 Task: Reply to email with the signature Cameron White with the subject 'Follow-up on a complaint' from softage.1@softage.net with the message 'I wanted to confirm the delivery schedule for the new equipment order.'
Action: Mouse moved to (1076, 271)
Screenshot: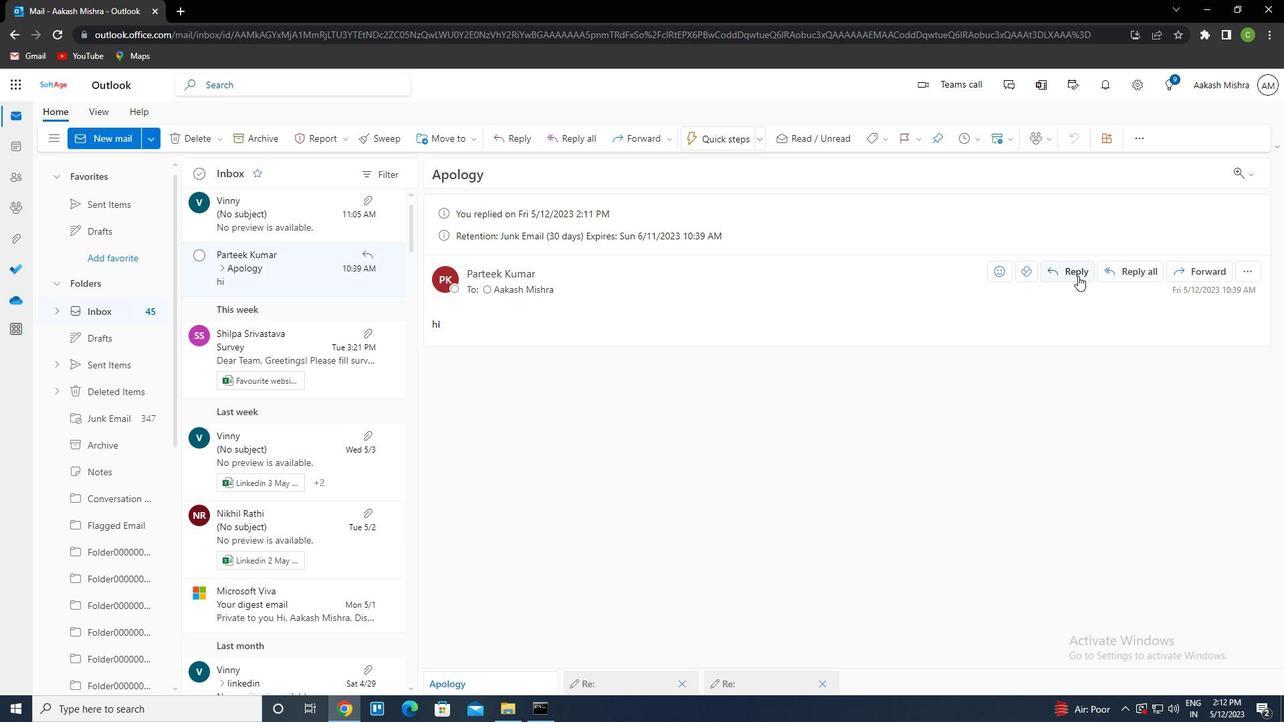
Action: Mouse pressed left at (1076, 271)
Screenshot: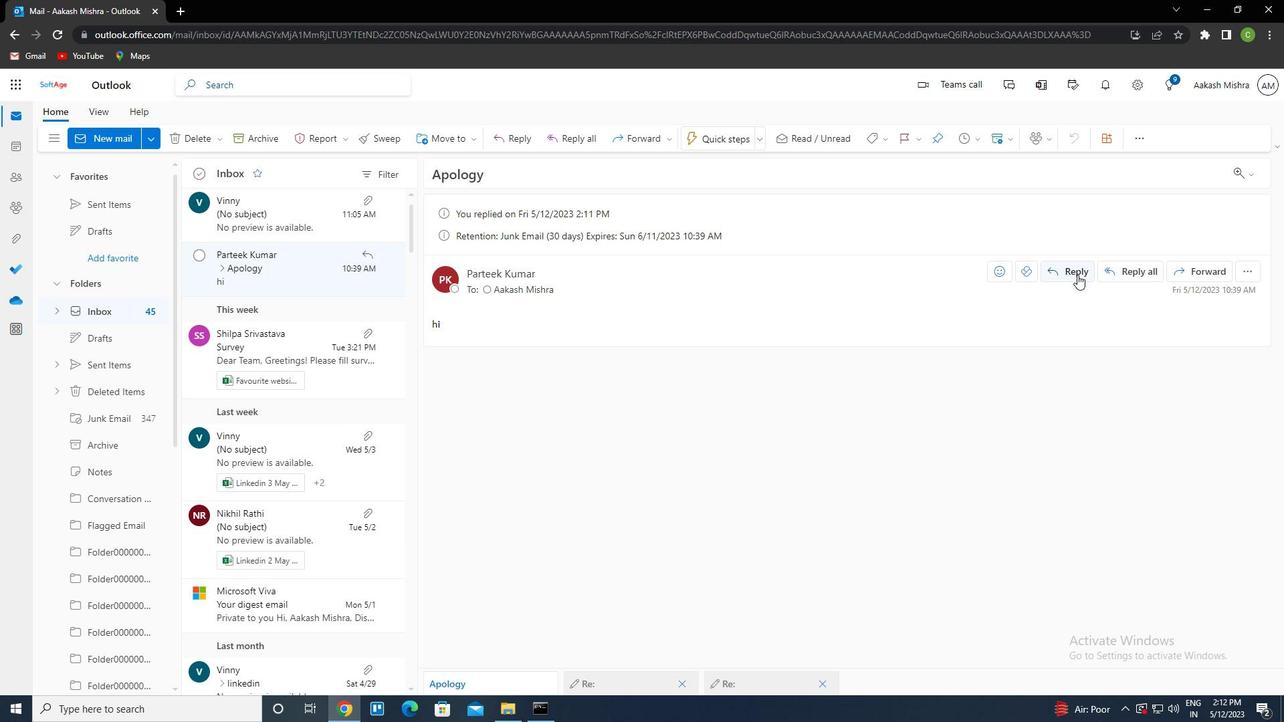 
Action: Mouse moved to (879, 141)
Screenshot: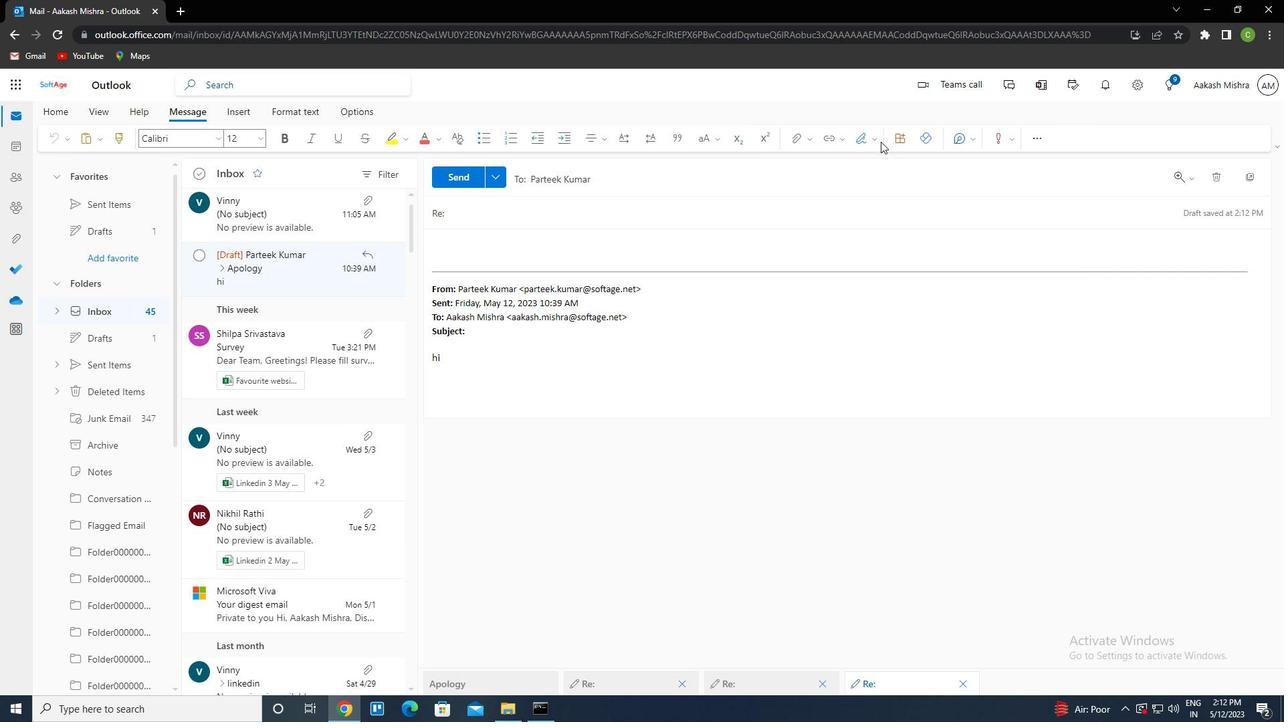 
Action: Mouse pressed left at (879, 141)
Screenshot: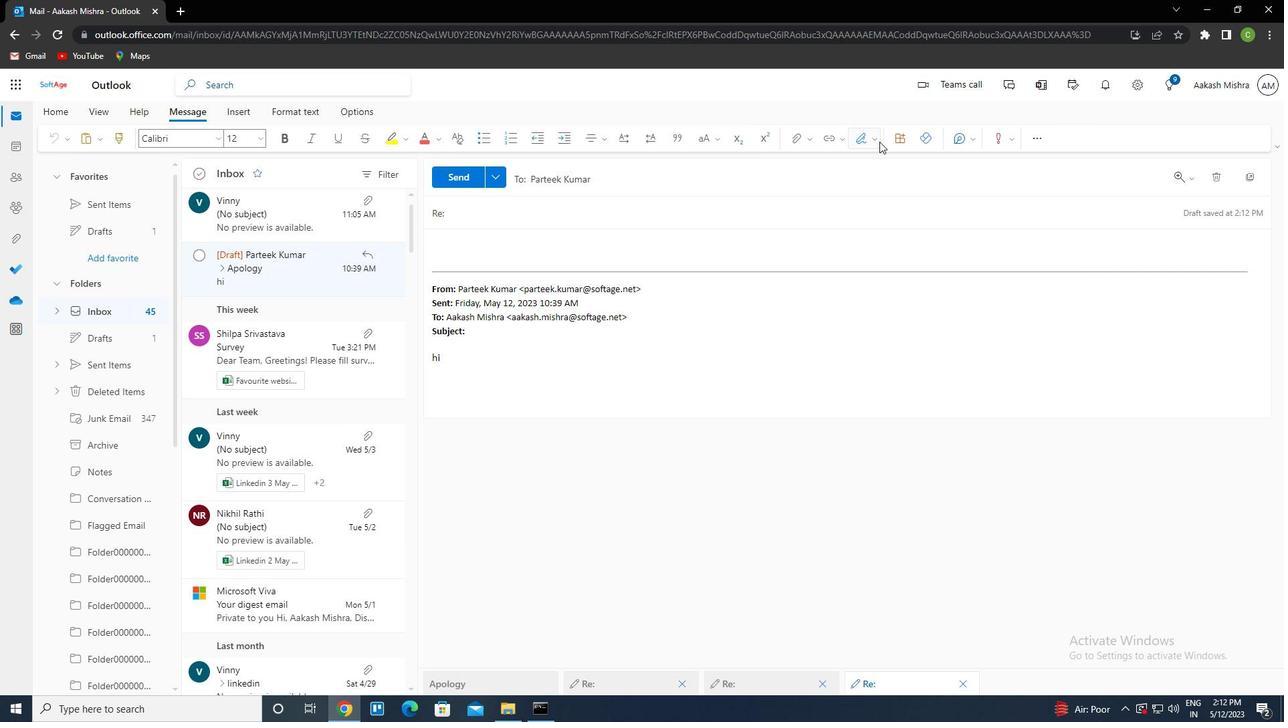 
Action: Mouse moved to (839, 196)
Screenshot: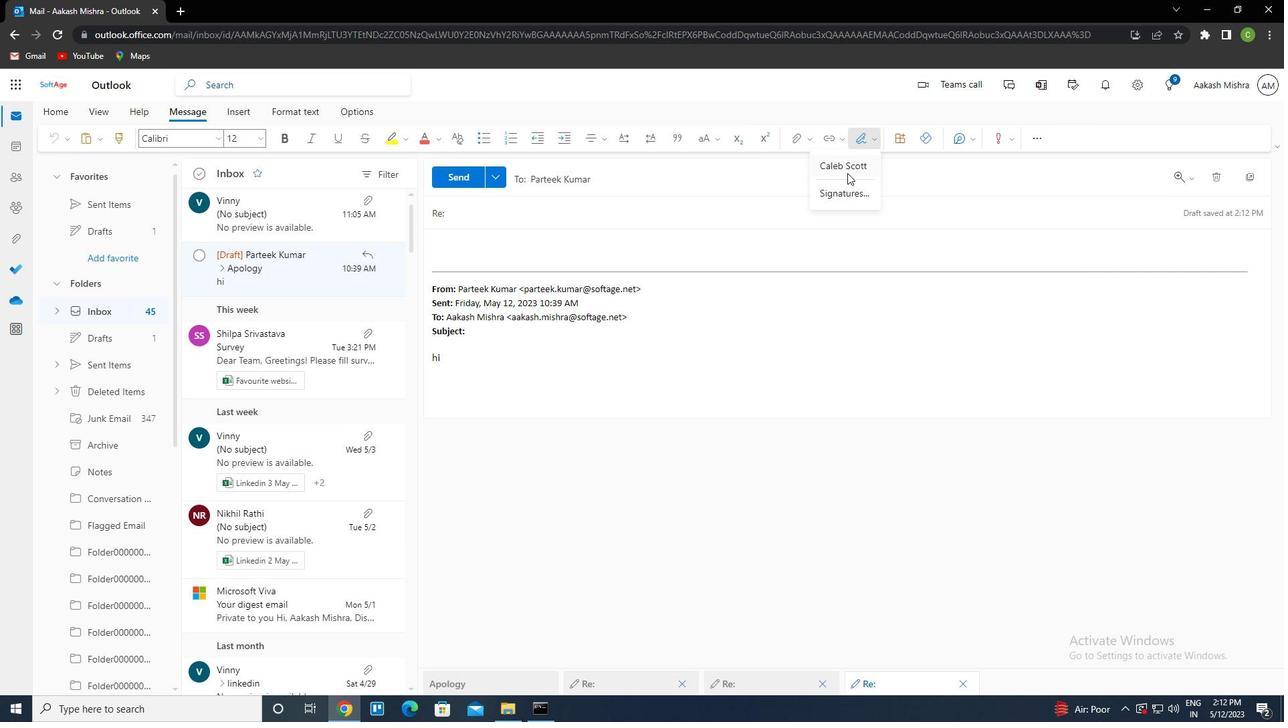 
Action: Mouse pressed left at (839, 196)
Screenshot: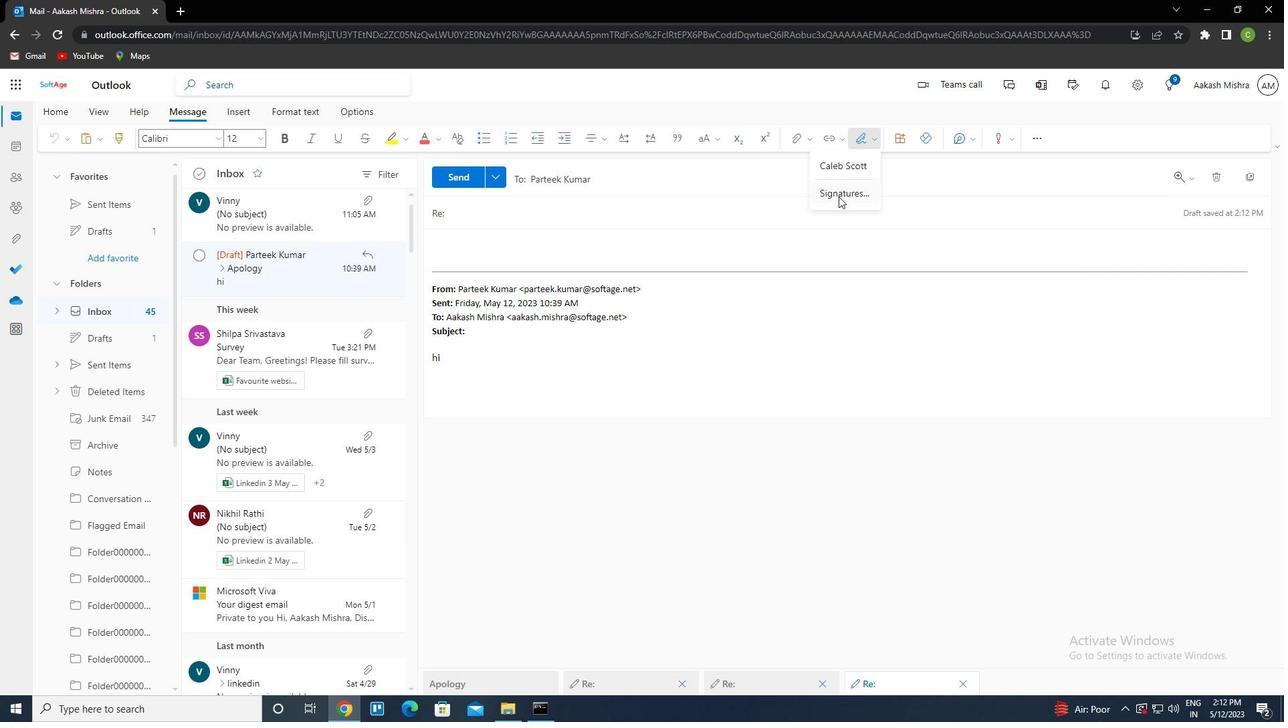 
Action: Mouse moved to (896, 238)
Screenshot: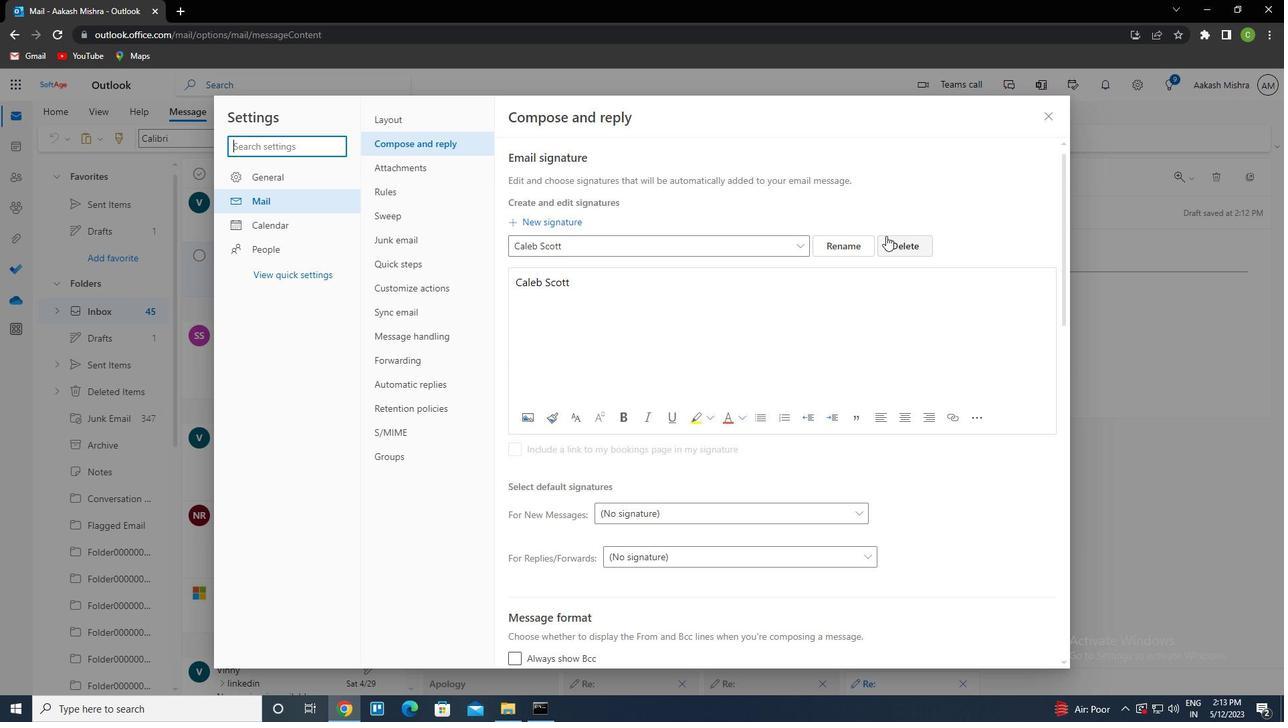 
Action: Mouse pressed left at (896, 238)
Screenshot: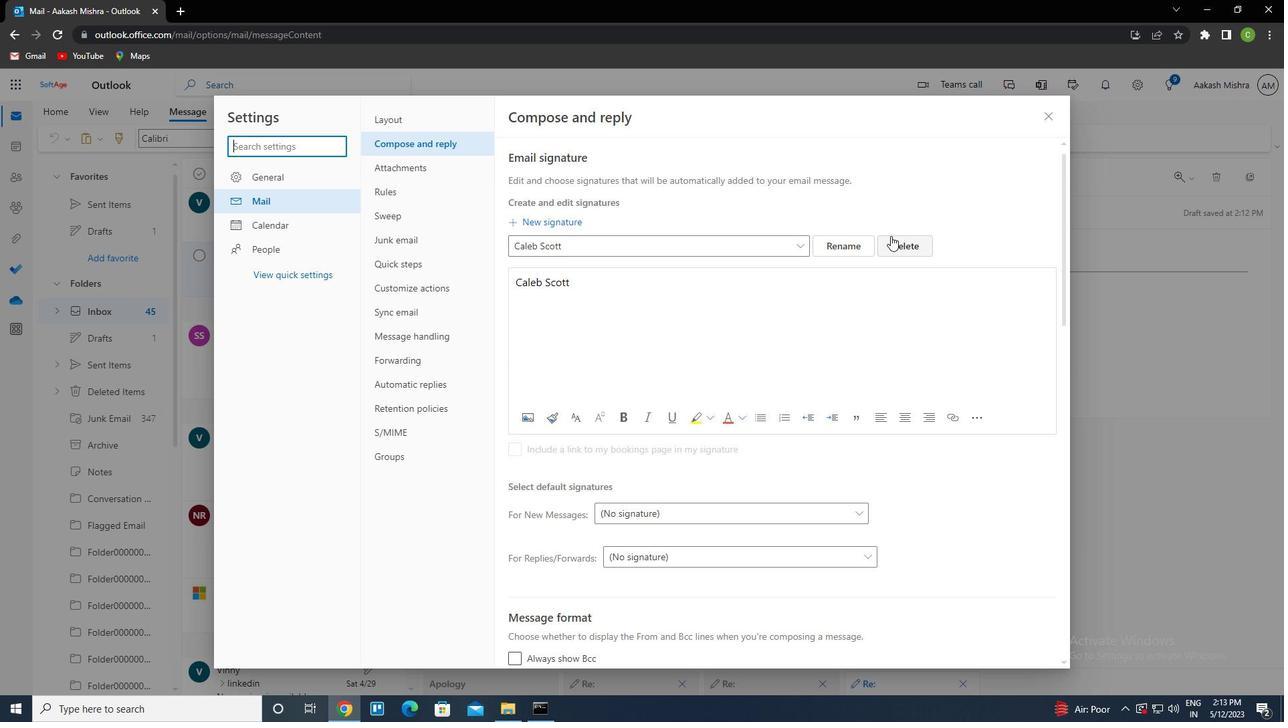 
Action: Mouse moved to (560, 245)
Screenshot: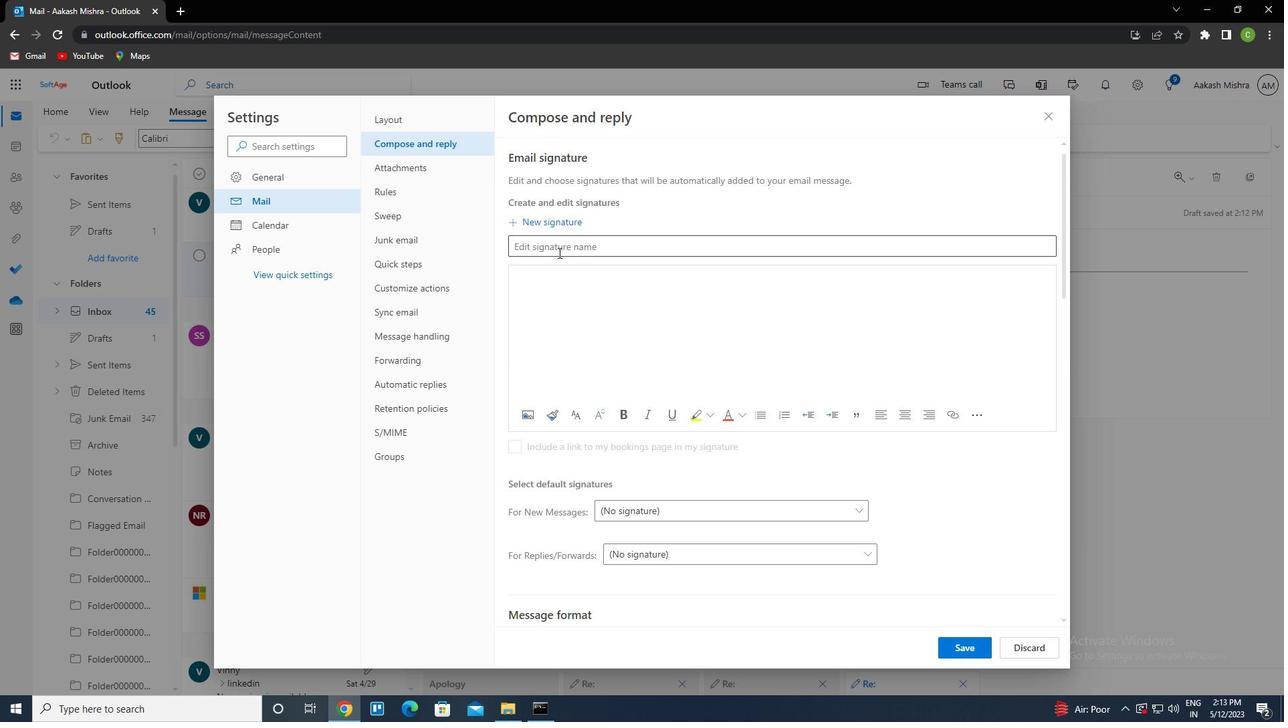 
Action: Mouse pressed left at (560, 245)
Screenshot: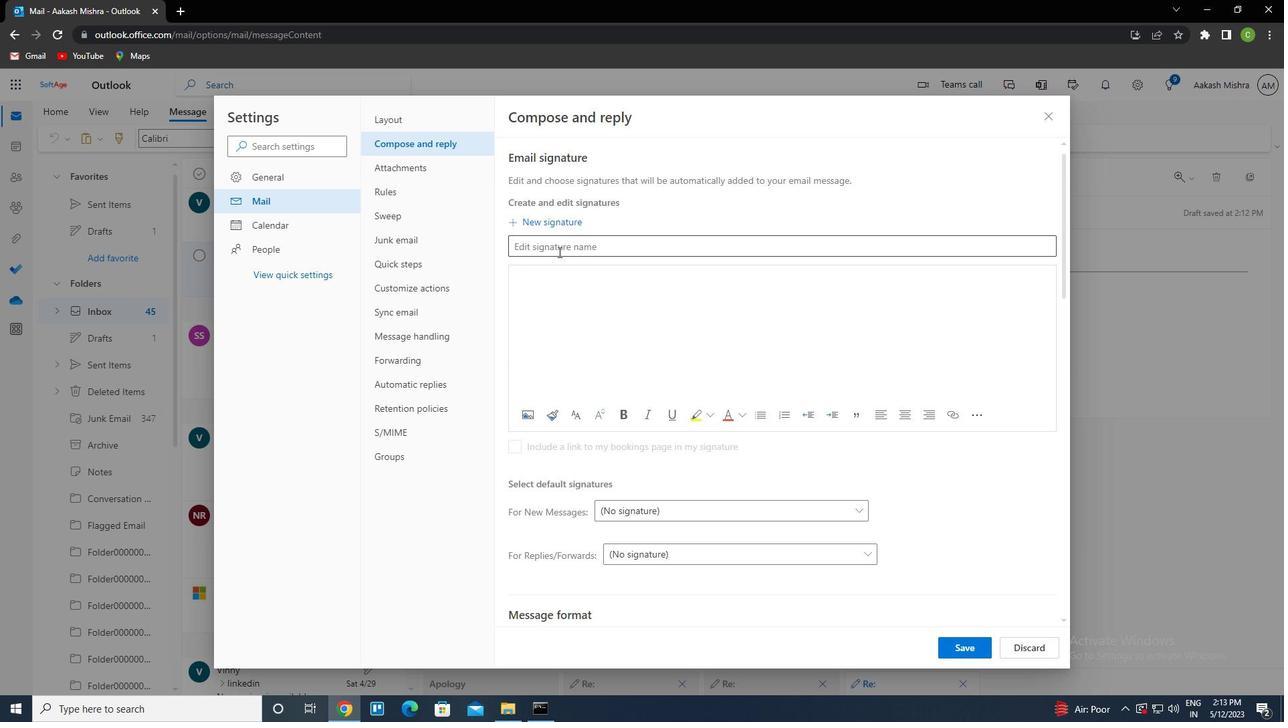 
Action: Key pressed ctrl+Cameron<Key.backspace><Key.backspace><Key.backspace><Key.backspace><Key.backspace><Key.backspace><Key.backspace><Key.backspace><Key.backspace><Key.backspace><Key.backspace><Key.backspace>ctrl+Cameron<Key.space><Key.shift>WHITE<Key.left><Key.left><Key.left><Key.left><Key.left><Key.left><Key.left><Key.left><Key.left><Key.left><Key.left><Key.left><Key.shift>C<Key.right><Key.right><Key.right><Key.right><Key.right><Key.right><Key.right><Key.right><Key.right><Key.right><Key.right><Key.right><Key.right><Key.right><Key.right><Key.right><Key.right><Key.right>ctrl+Actrl+C
Screenshot: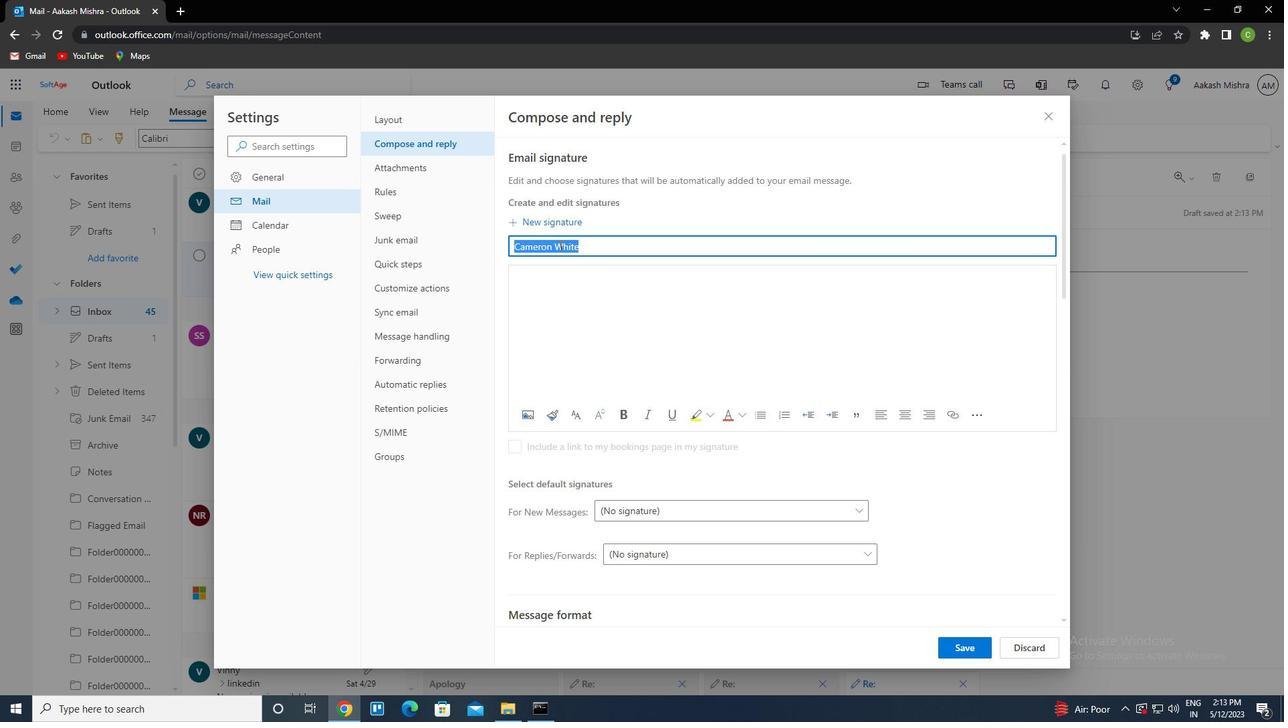 
Action: Mouse moved to (600, 281)
Screenshot: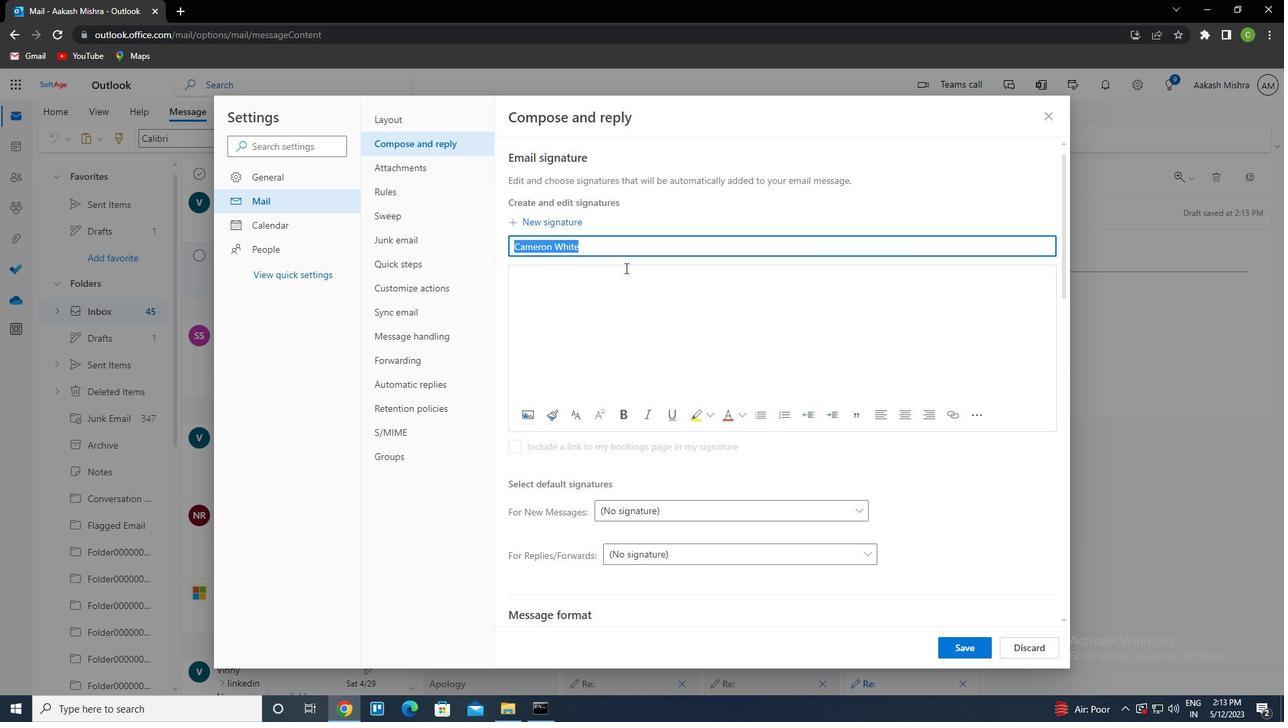 
Action: Mouse pressed left at (600, 281)
Screenshot: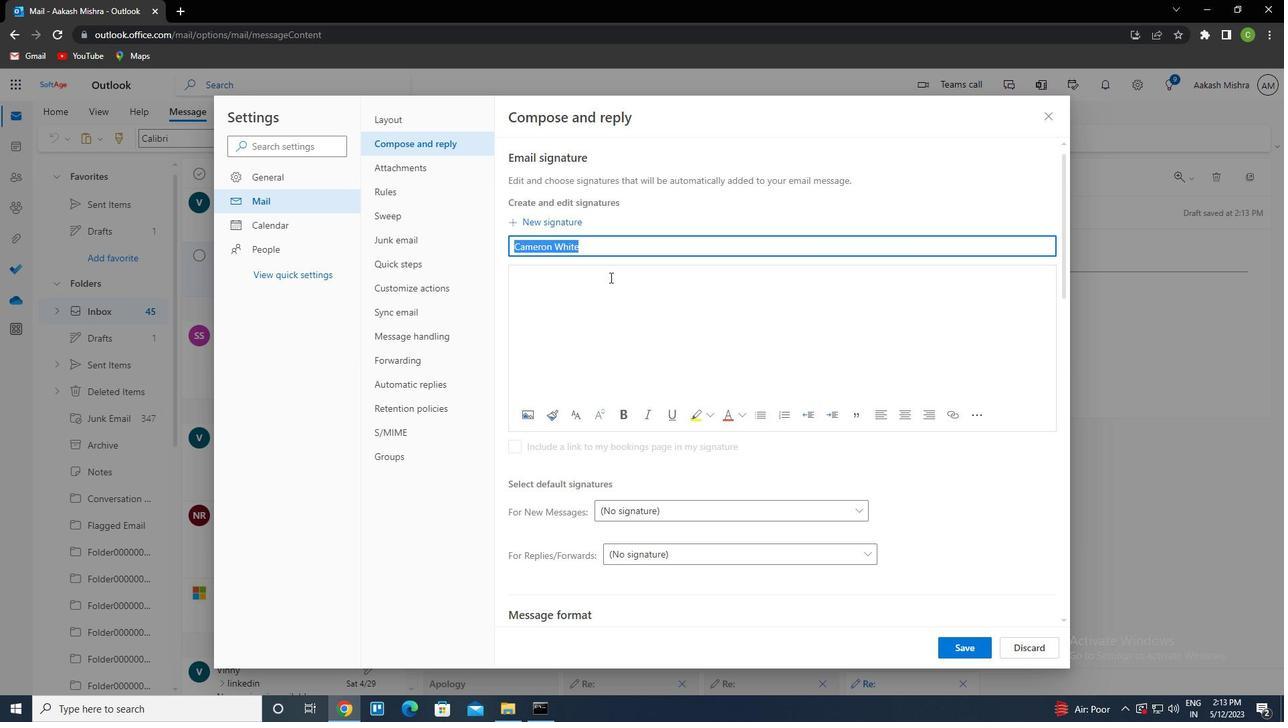 
Action: Key pressed ctrl+V
Screenshot: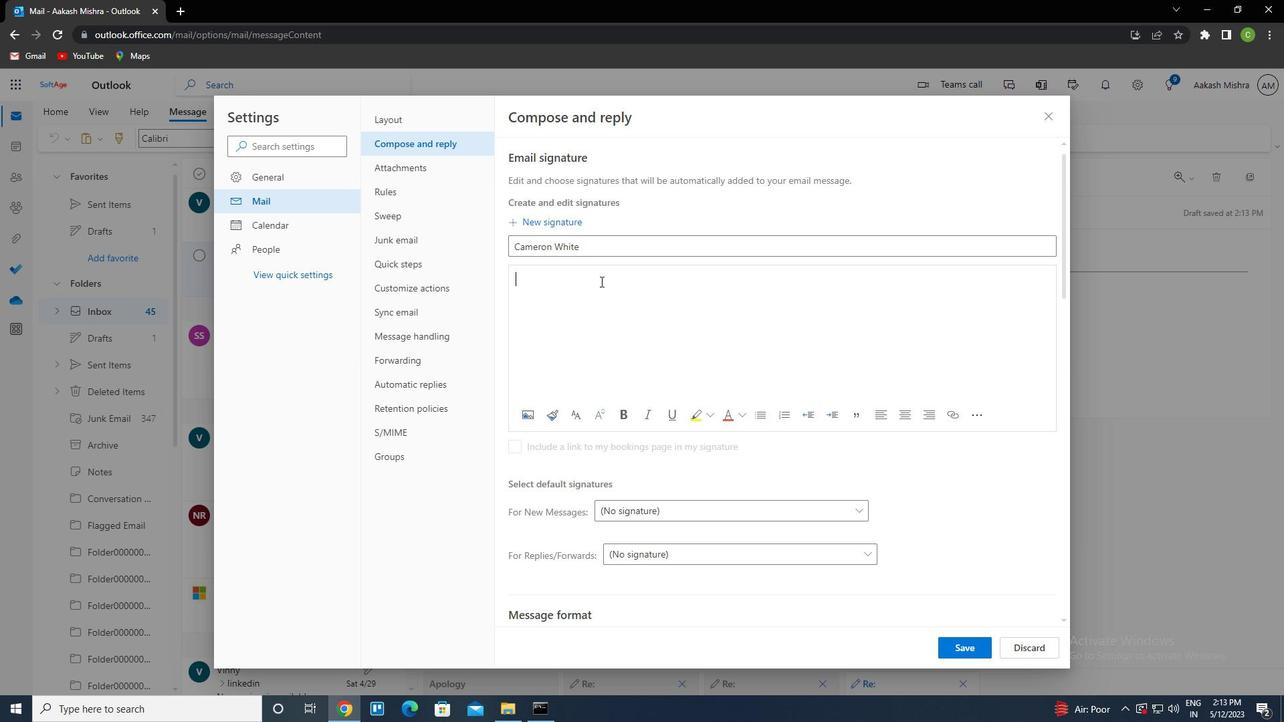 
Action: Mouse moved to (958, 650)
Screenshot: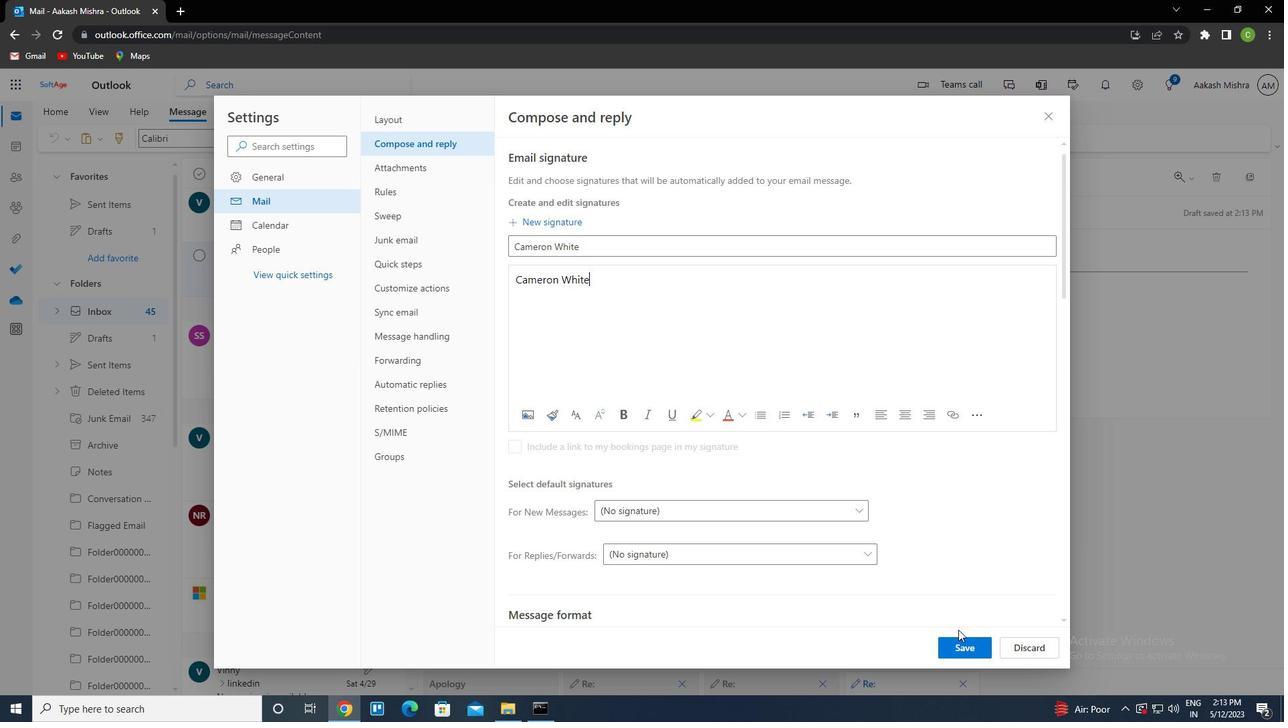 
Action: Mouse pressed left at (958, 650)
Screenshot: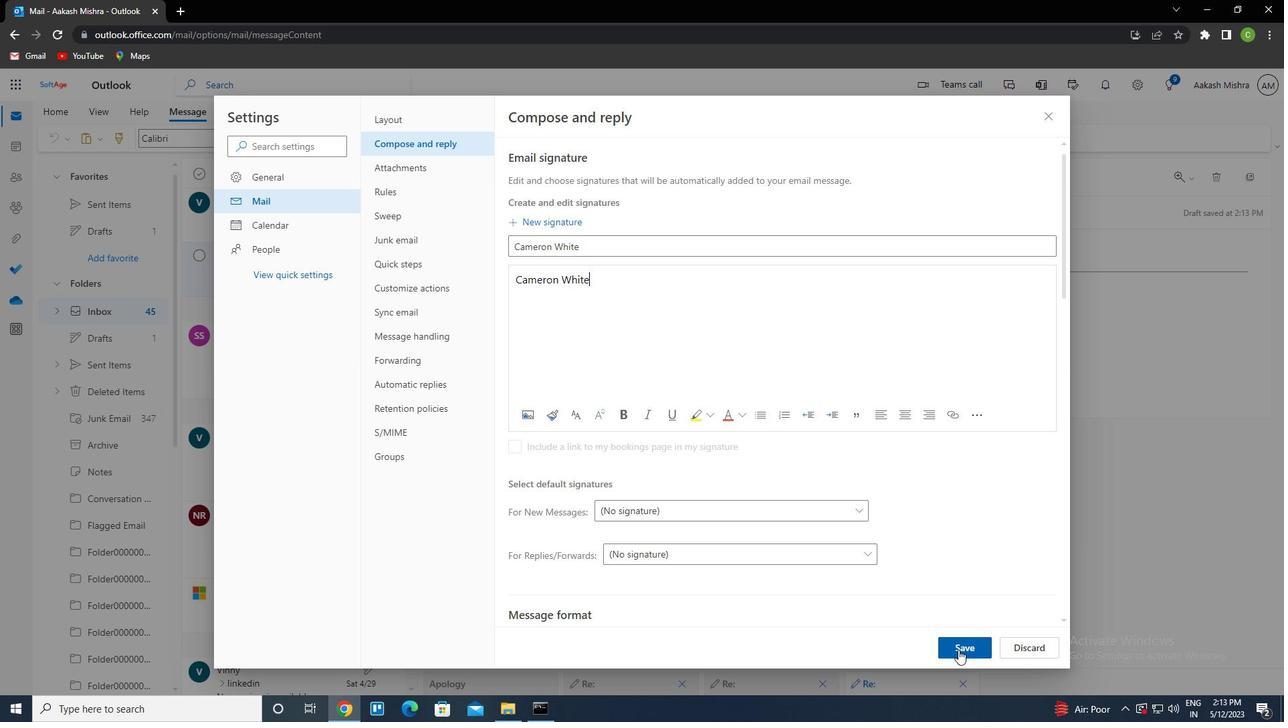 
Action: Mouse moved to (1050, 119)
Screenshot: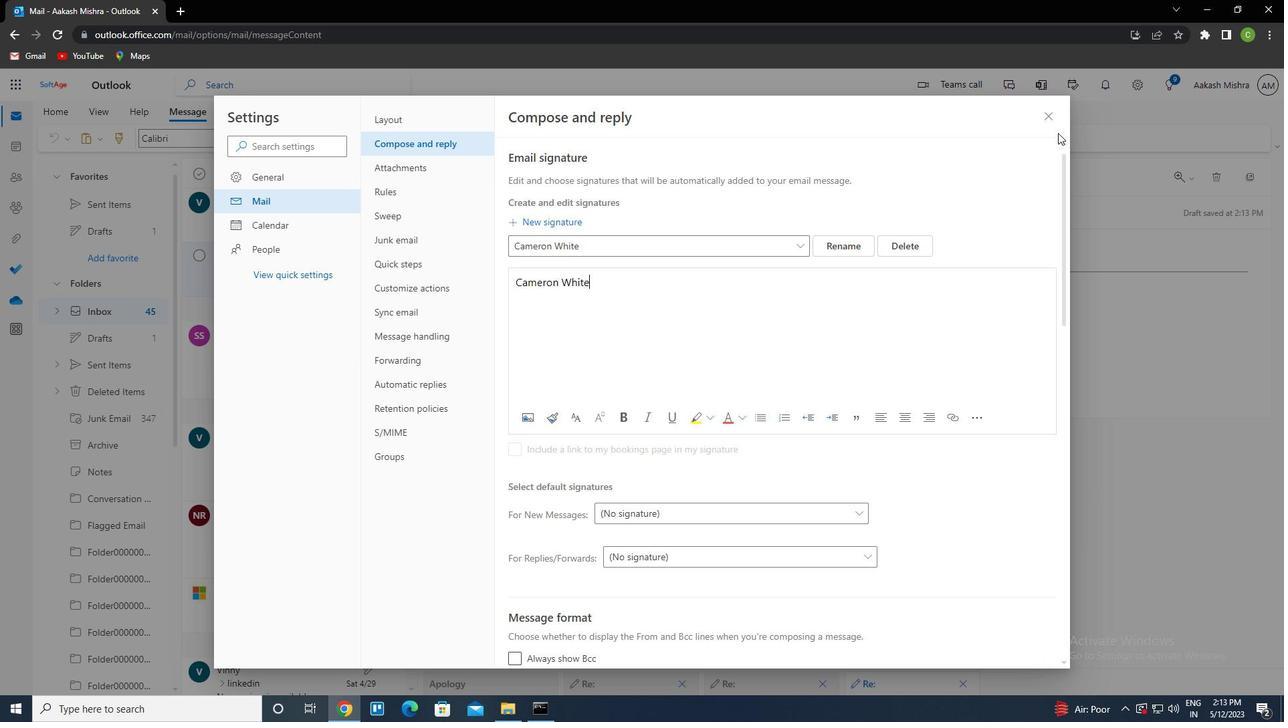 
Action: Mouse pressed left at (1050, 119)
Screenshot: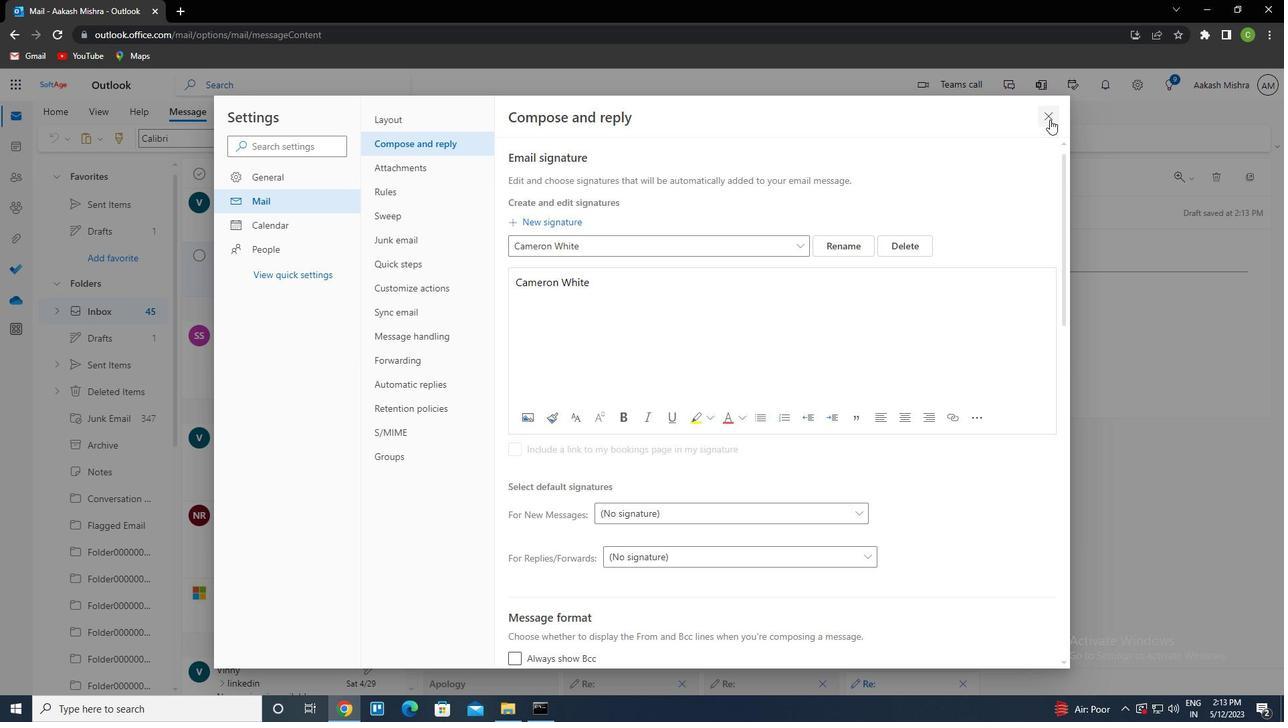 
Action: Mouse moved to (453, 261)
Screenshot: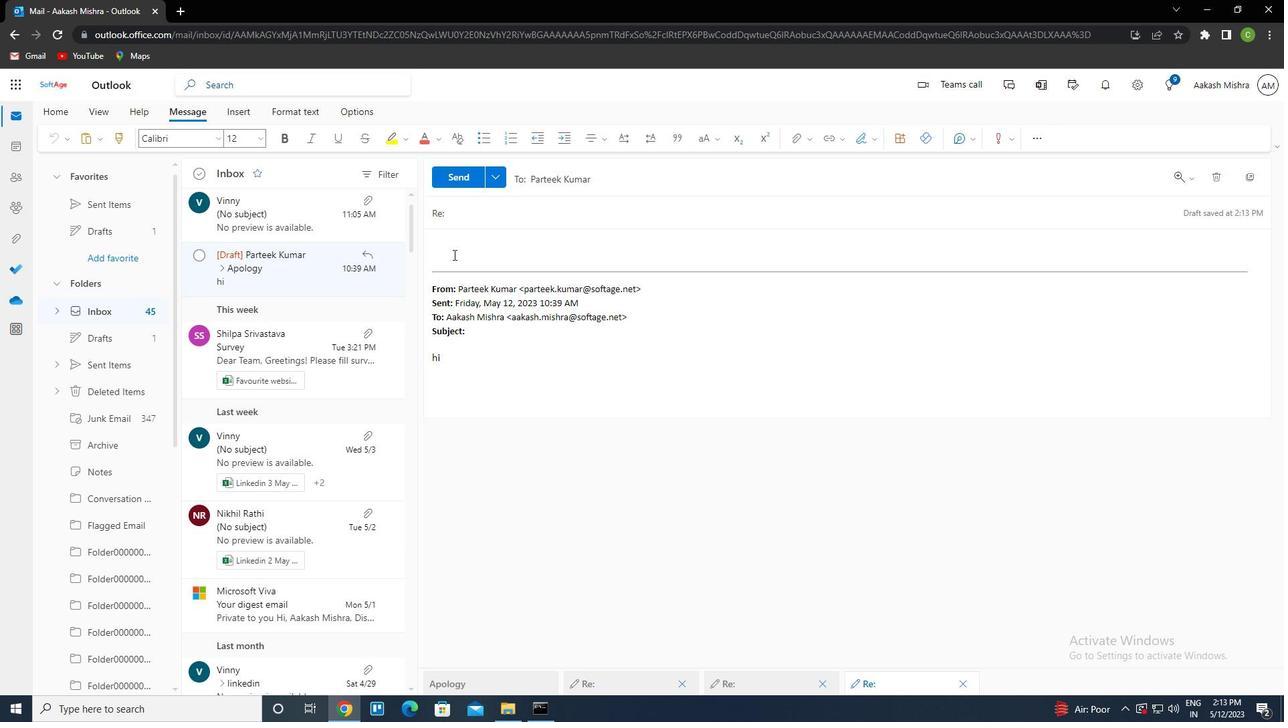 
Action: Mouse pressed left at (453, 261)
Screenshot: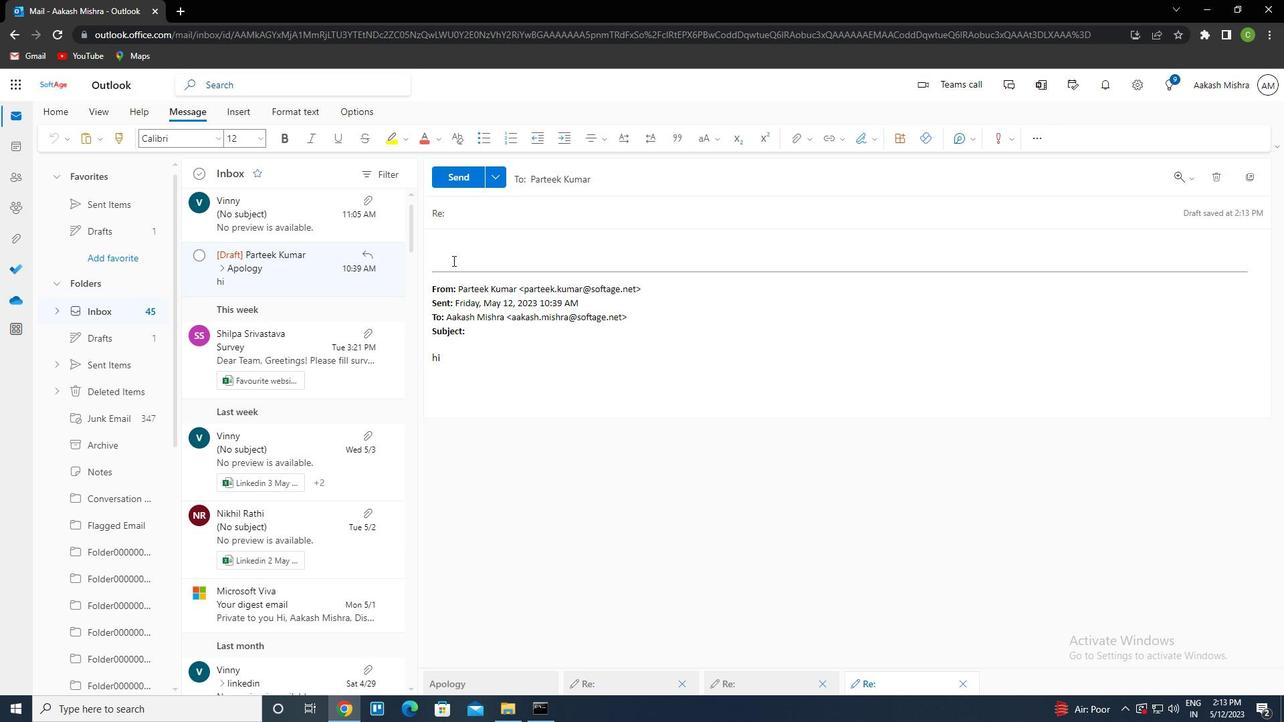
Action: Key pressed ctrl+V<Key.alt_l><Key.tab><Key.alt_l><Key.tab>
Screenshot: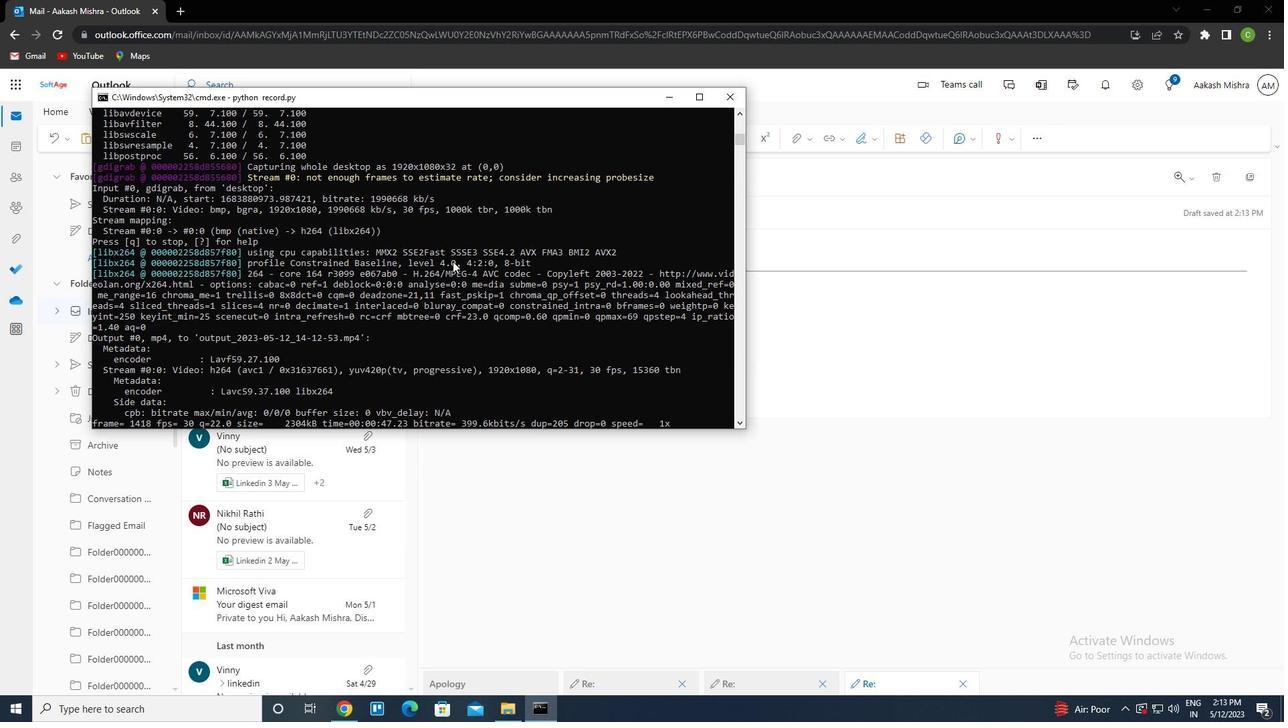 
Action: Mouse moved to (473, 214)
Screenshot: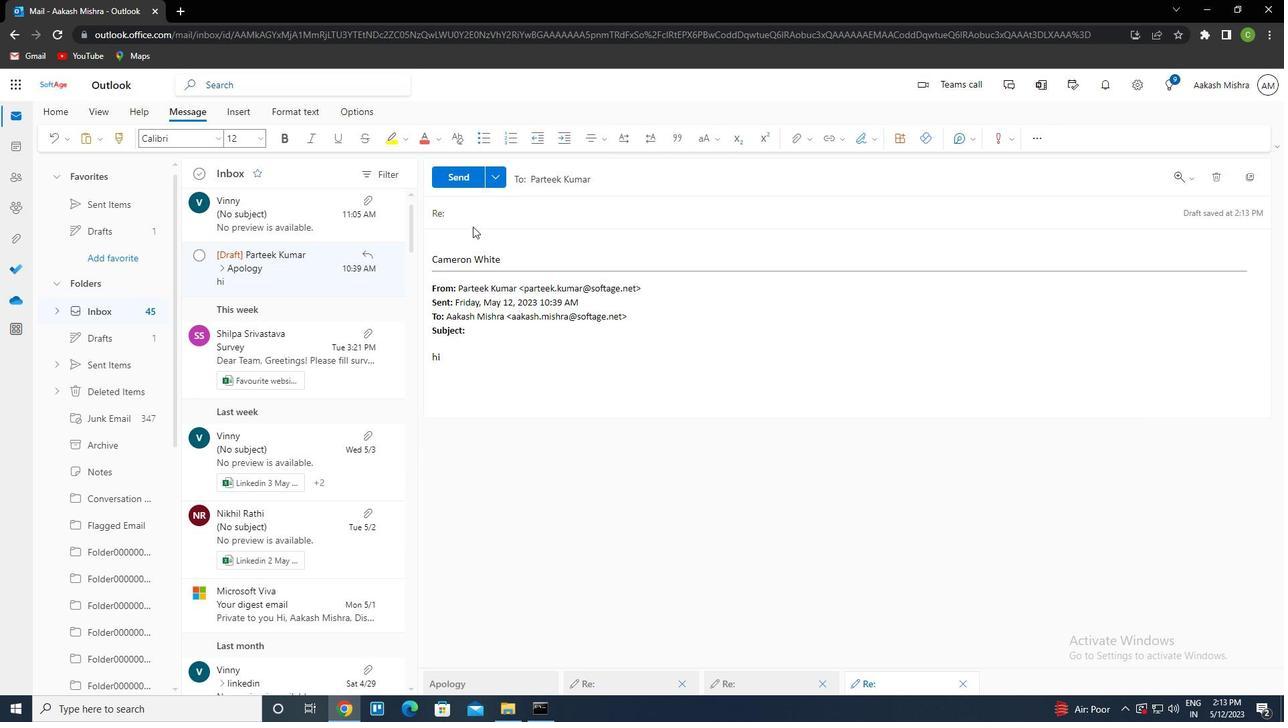 
Action: Mouse pressed left at (473, 214)
Screenshot: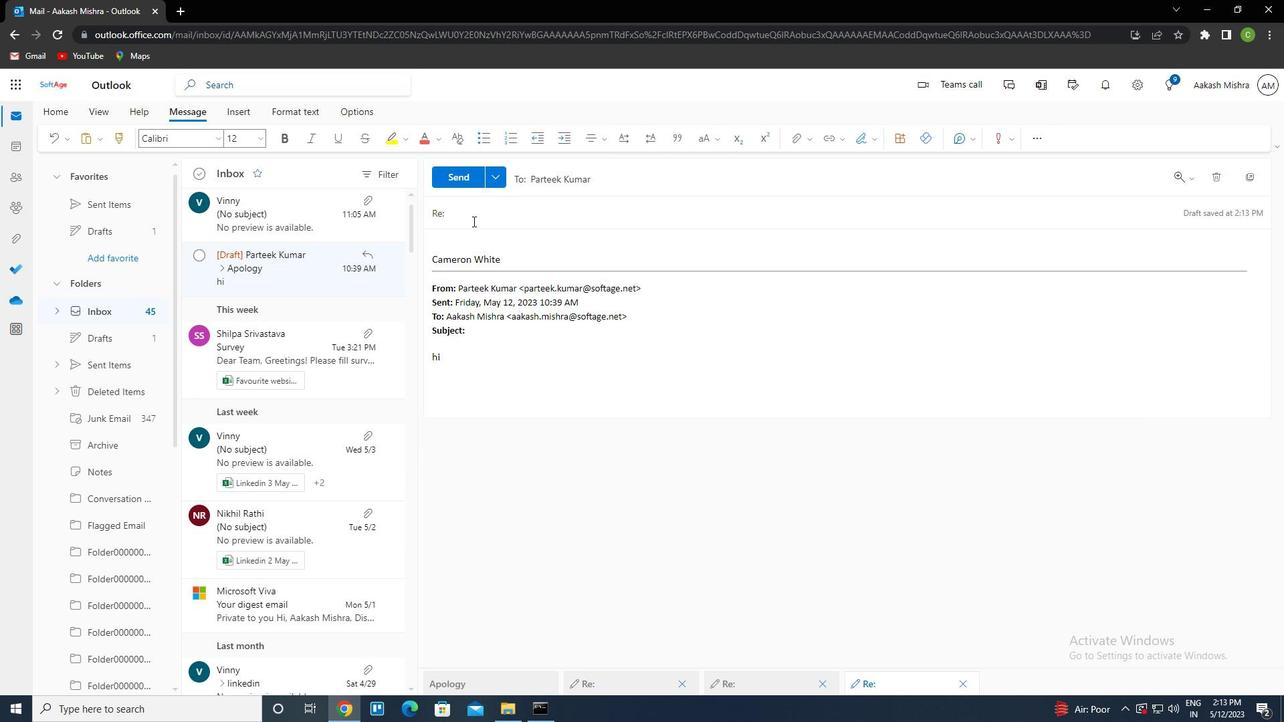 
Action: Mouse moved to (434, 493)
Screenshot: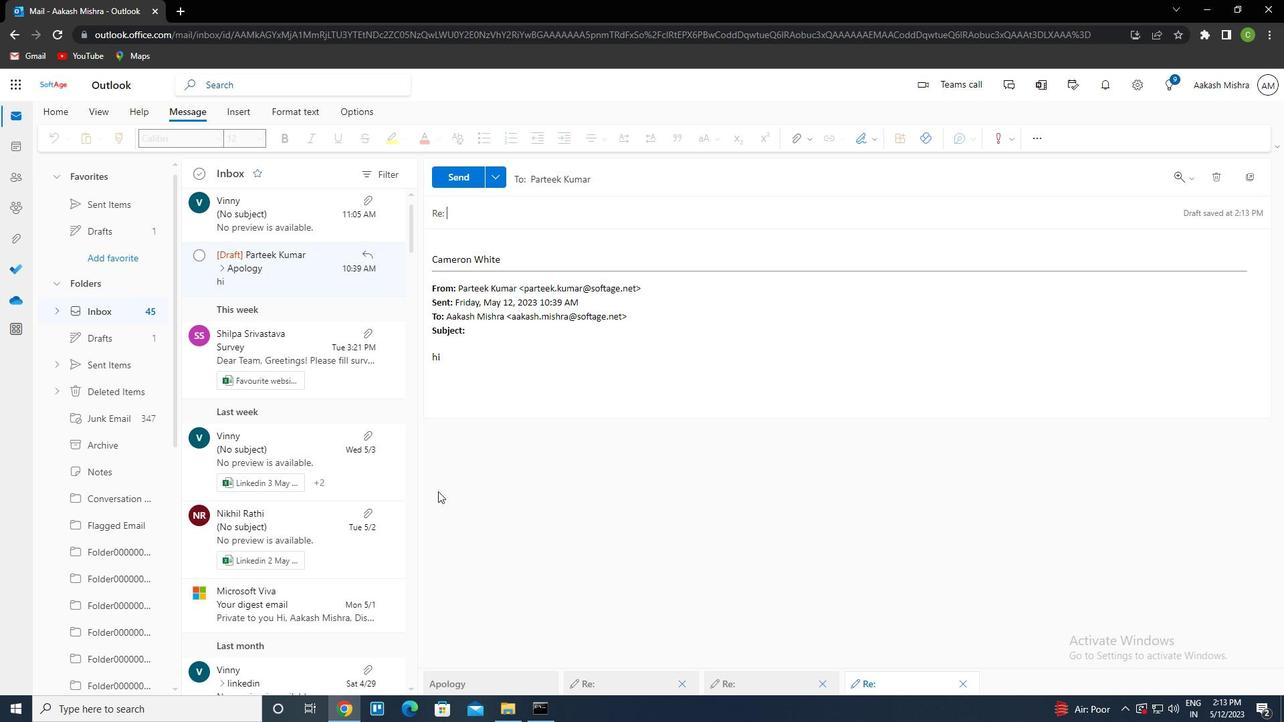 
Action: Key pressed <Key.shift>FL<Key.backspace>OLLOW-UP<Key.space>ON<Key.space>A<Key.space>COMPLAINT
Screenshot: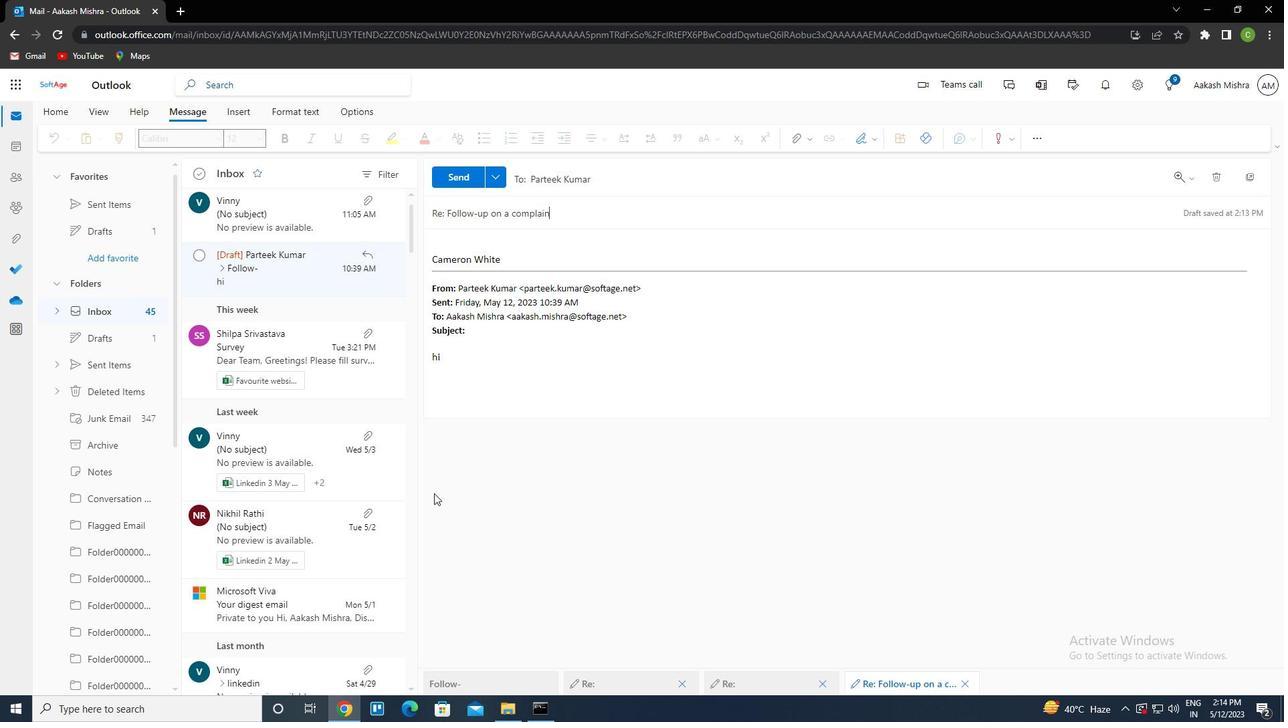 
Action: Mouse moved to (455, 240)
Screenshot: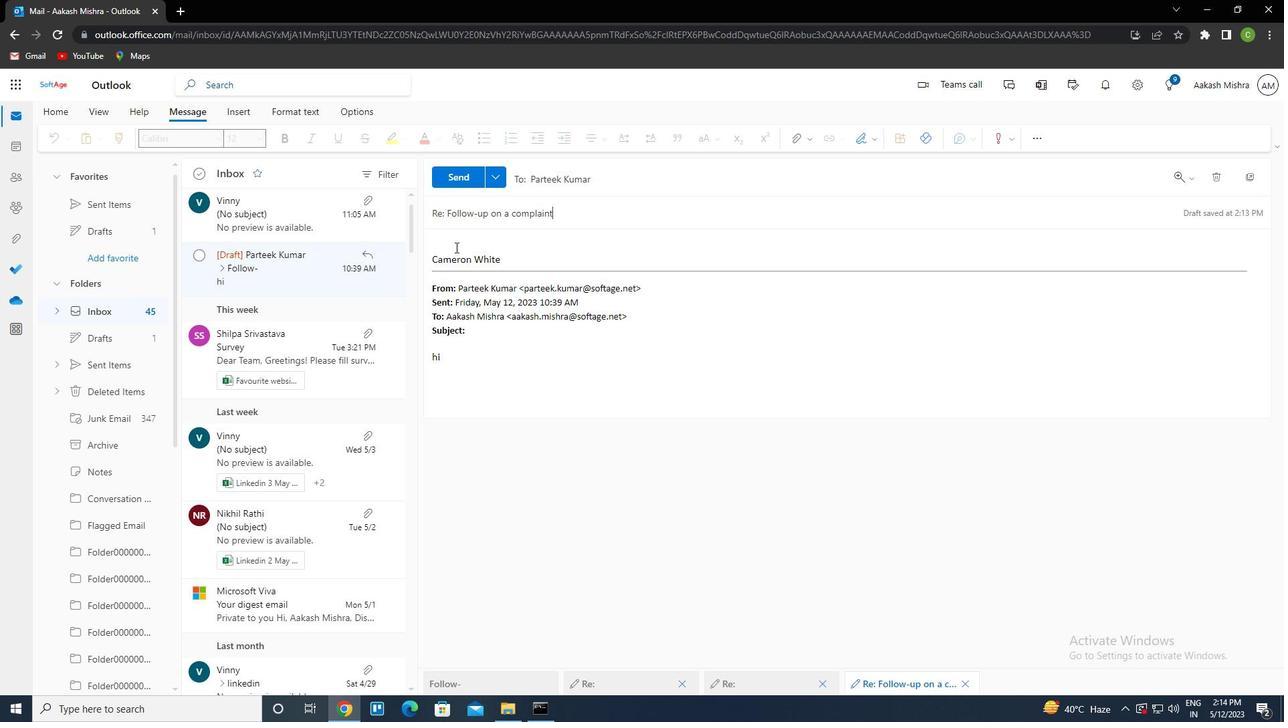 
Action: Mouse pressed left at (455, 240)
Screenshot: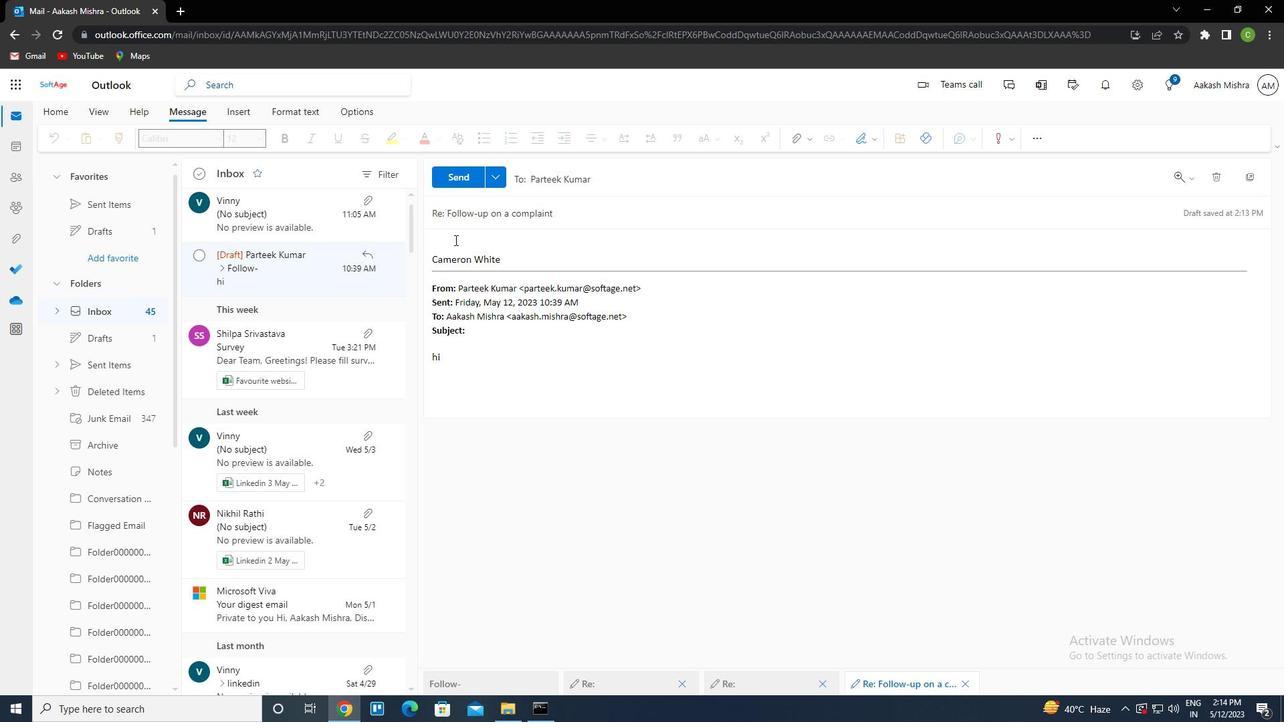 
Action: Key pressed <Key.shift>I<Key.space>WANTED<Key.space>TO<Key.space>CONFIRM<Key.space>THE<Key.space>DELIVERY<Key.space>SCHEDULE<Key.space>FOE<Key.space>THE<Key.space>NEW<Key.space>EQU<Key.tab><Key.space>ORDER.
Screenshot: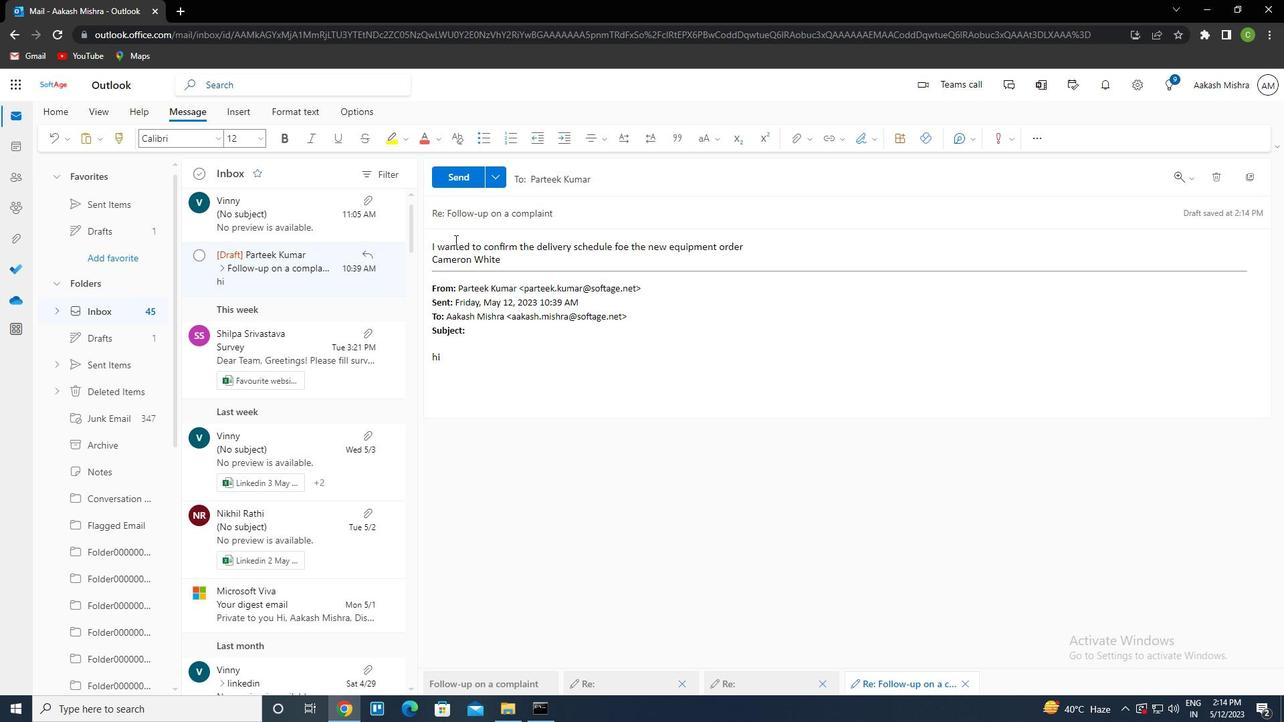 
Action: Mouse moved to (467, 176)
Screenshot: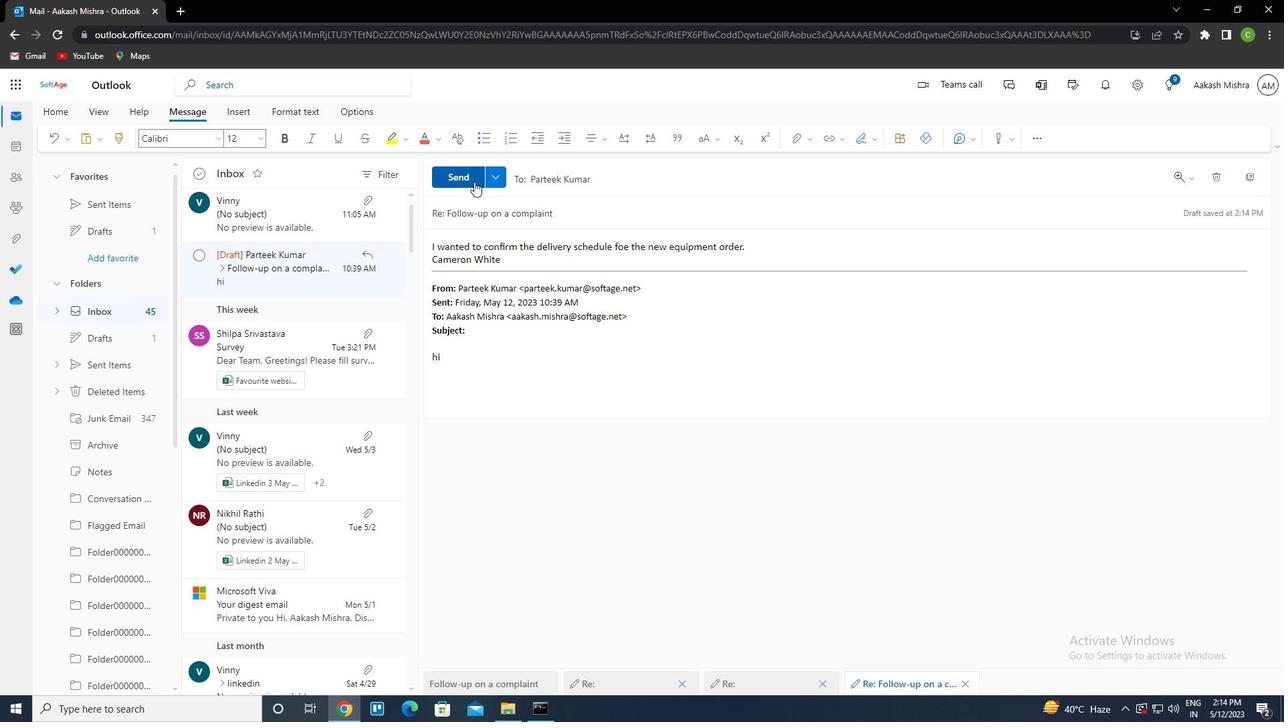 
Action: Mouse pressed left at (467, 176)
Screenshot: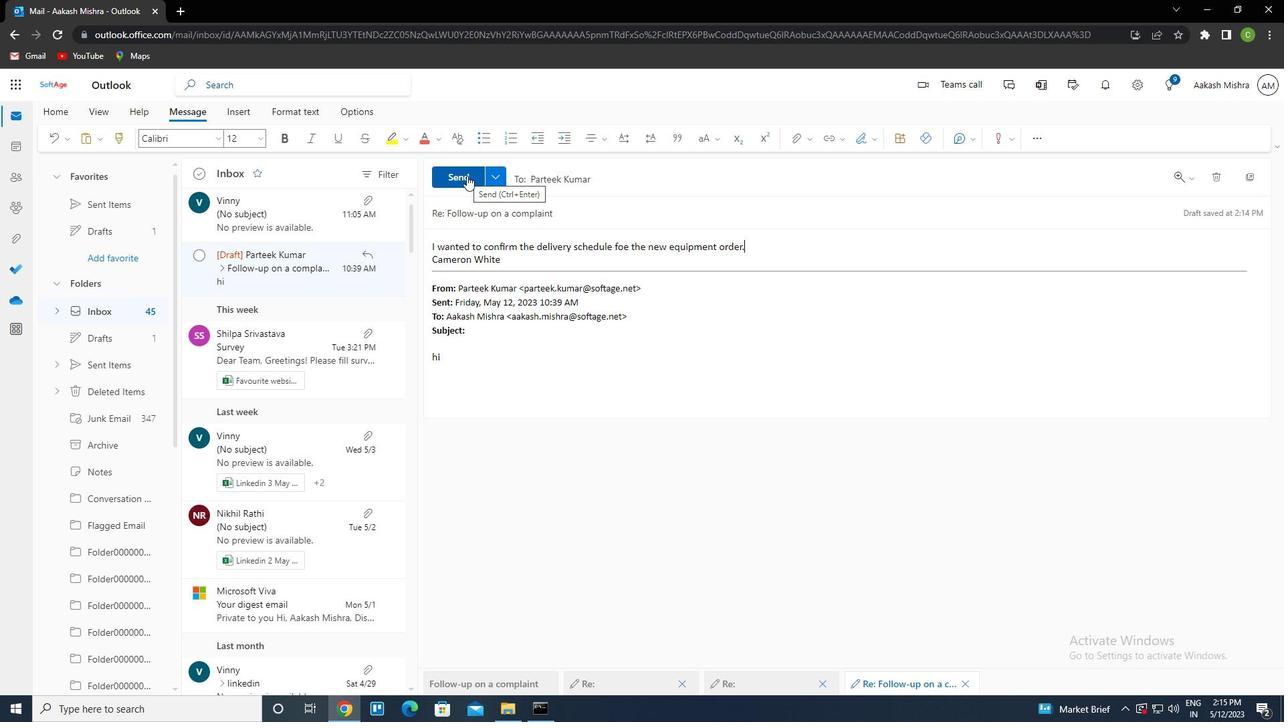 
